 Task: Insert unordered list on text "computer".
Action: Mouse moved to (692, 169)
Screenshot: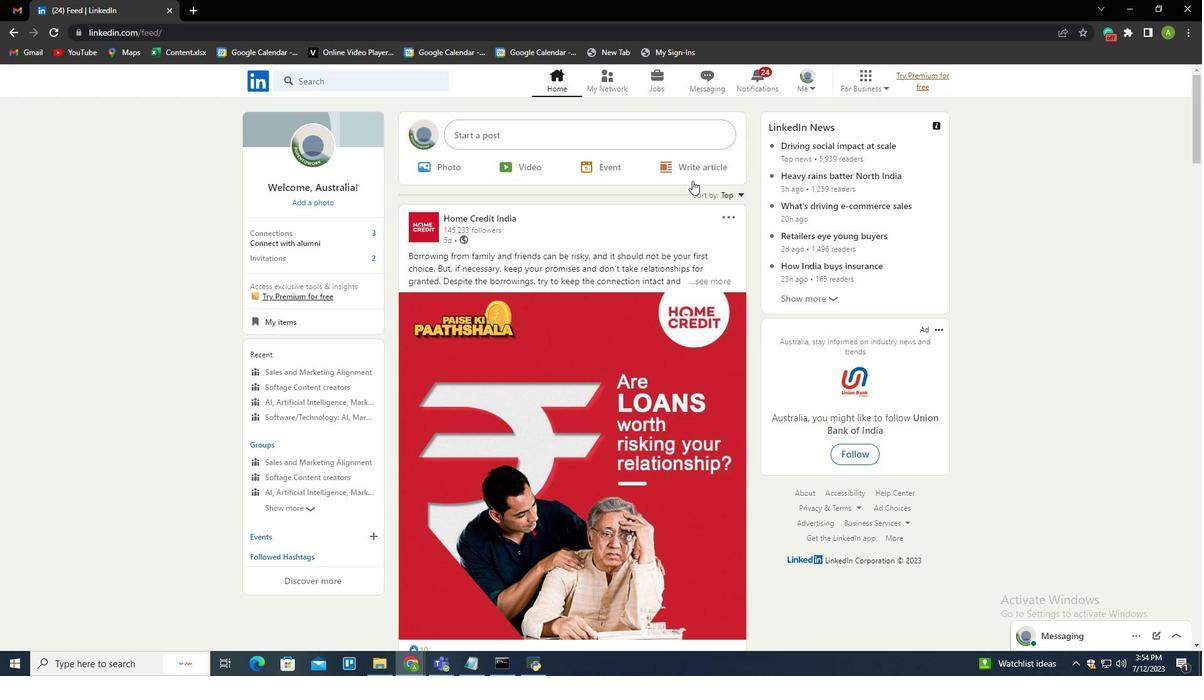 
Action: Mouse pressed left at (692, 169)
Screenshot: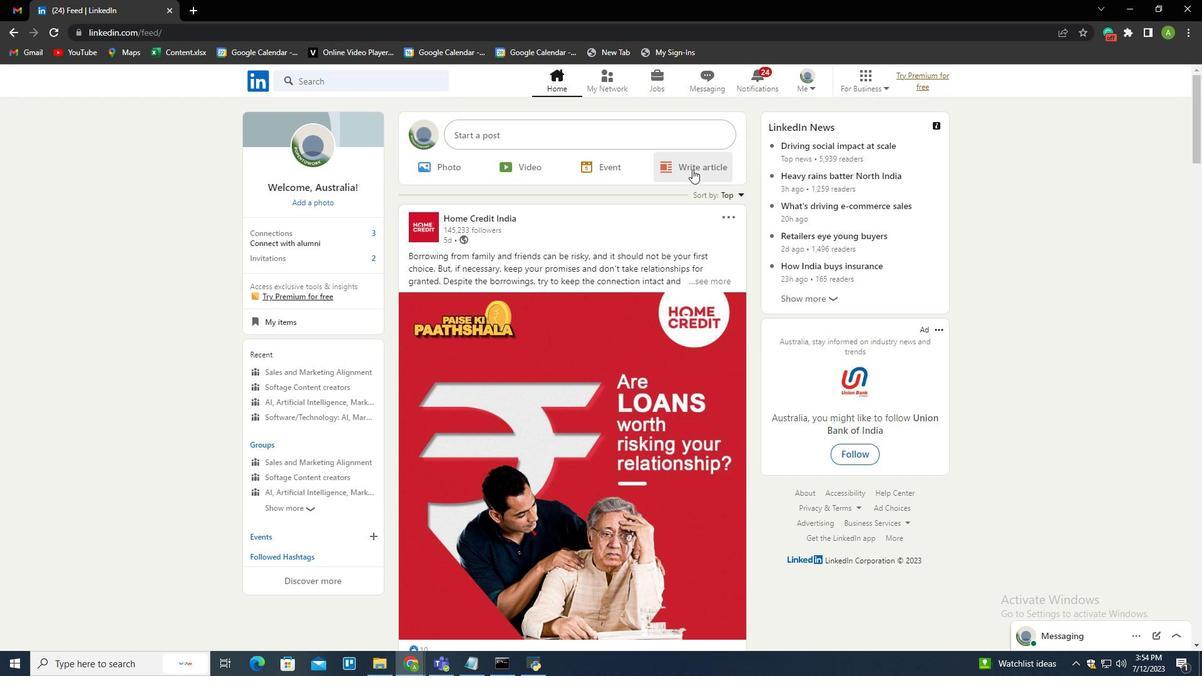 
Action: Mouse moved to (516, 108)
Screenshot: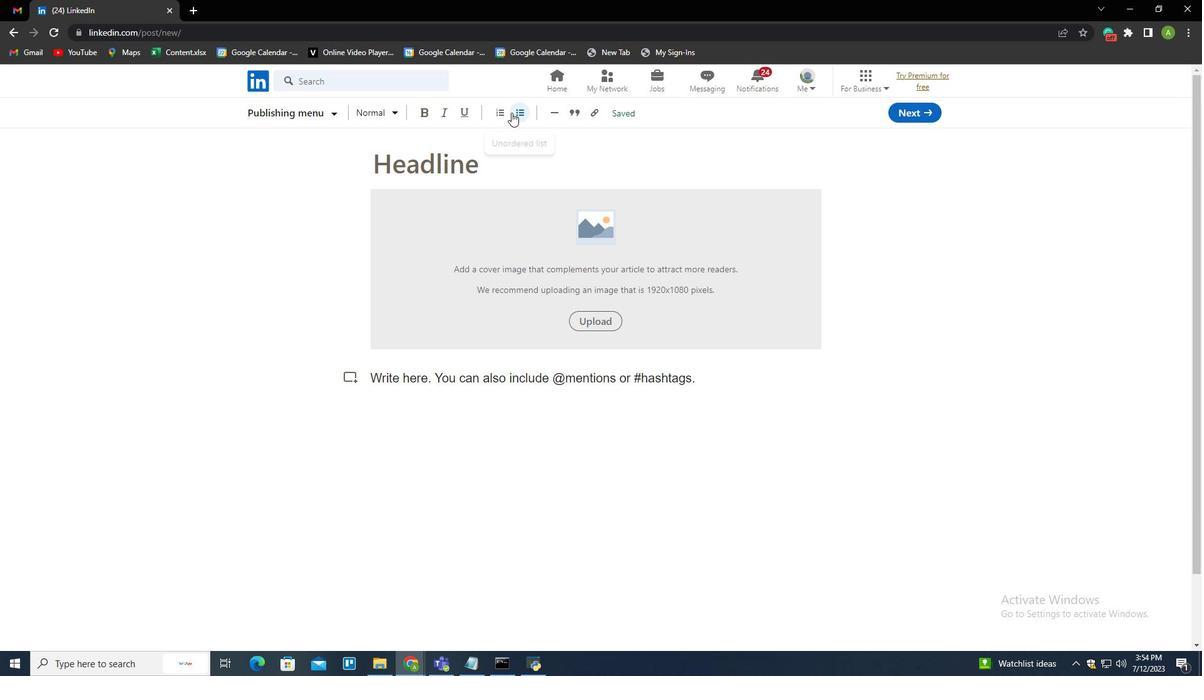 
Action: Mouse pressed left at (516, 108)
Screenshot: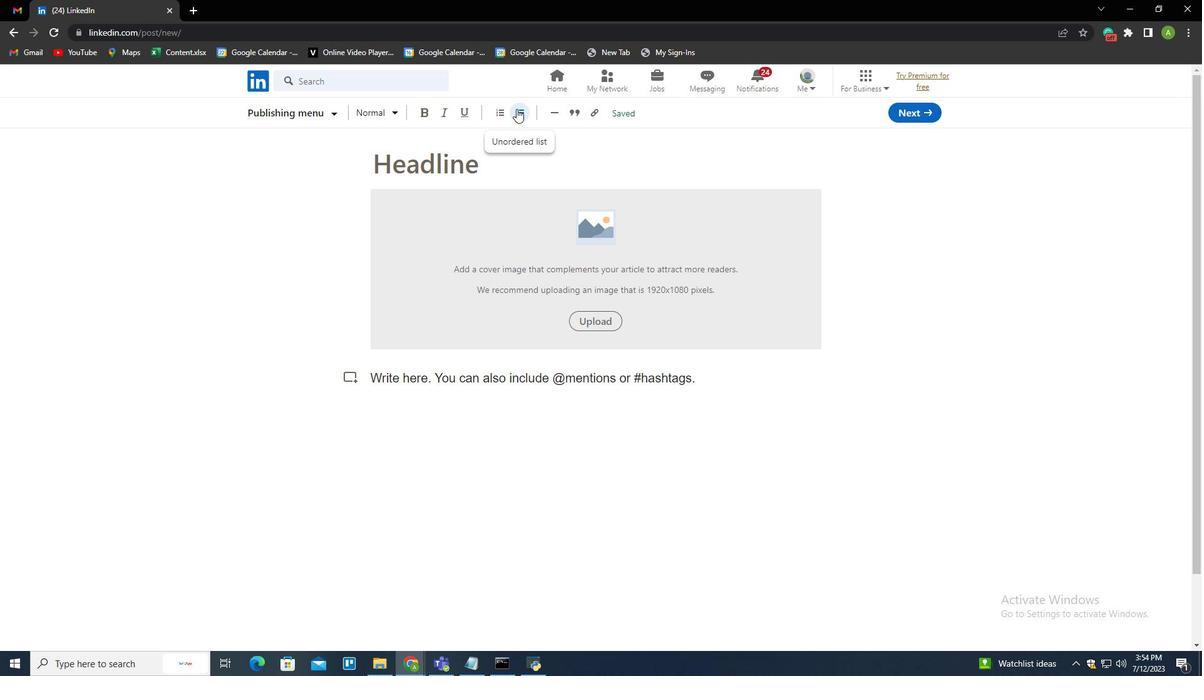 
Action: Mouse moved to (557, 428)
Screenshot: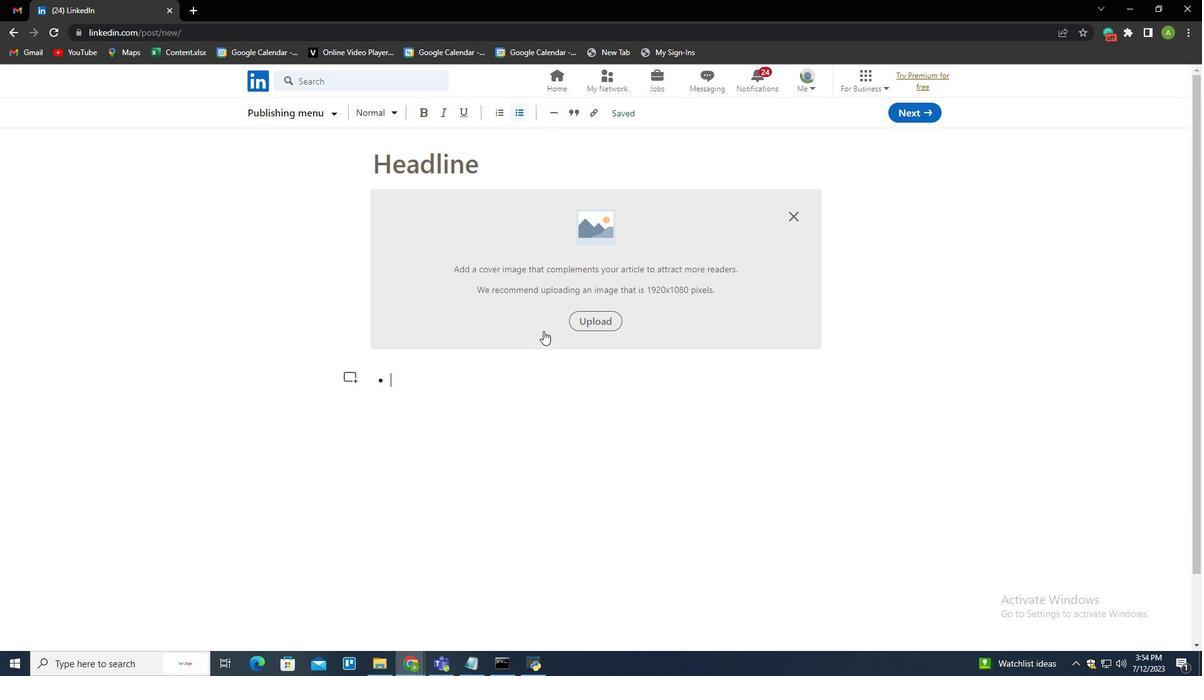 
Action: Key pressed compuye<Key.backspace><Key.backspace>ter
Screenshot: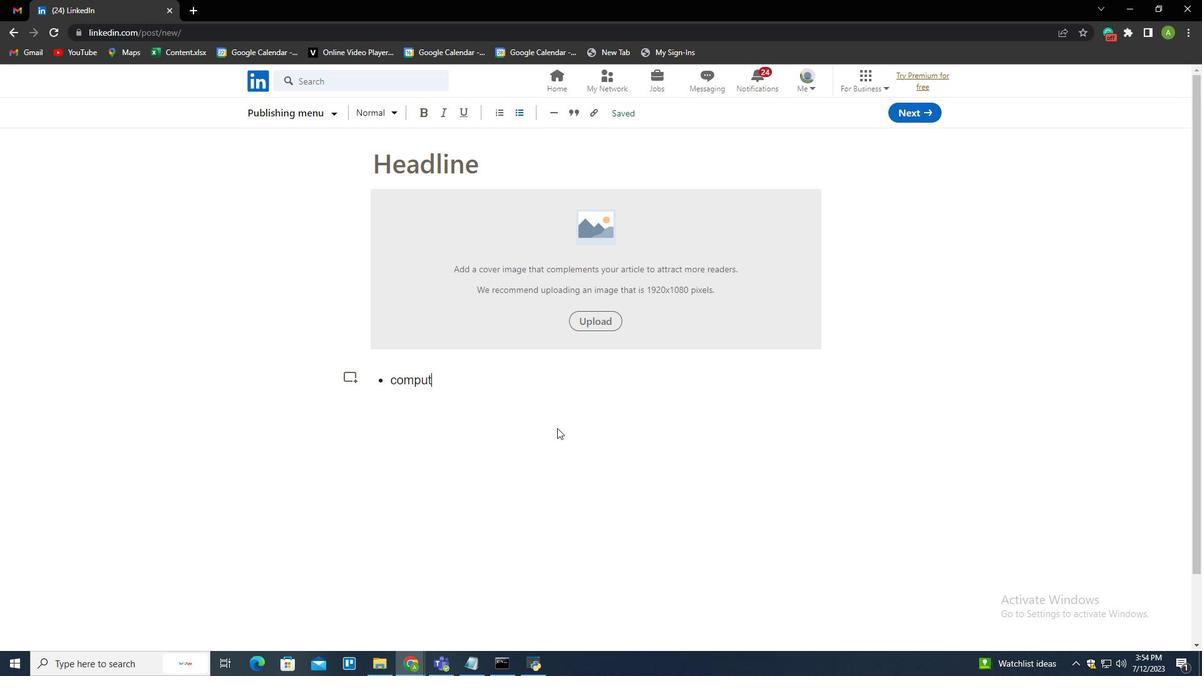 
